 Task: Add Andalou Naturals Turmeric & C Enlighten Serum to the cart.
Action: Mouse moved to (311, 121)
Screenshot: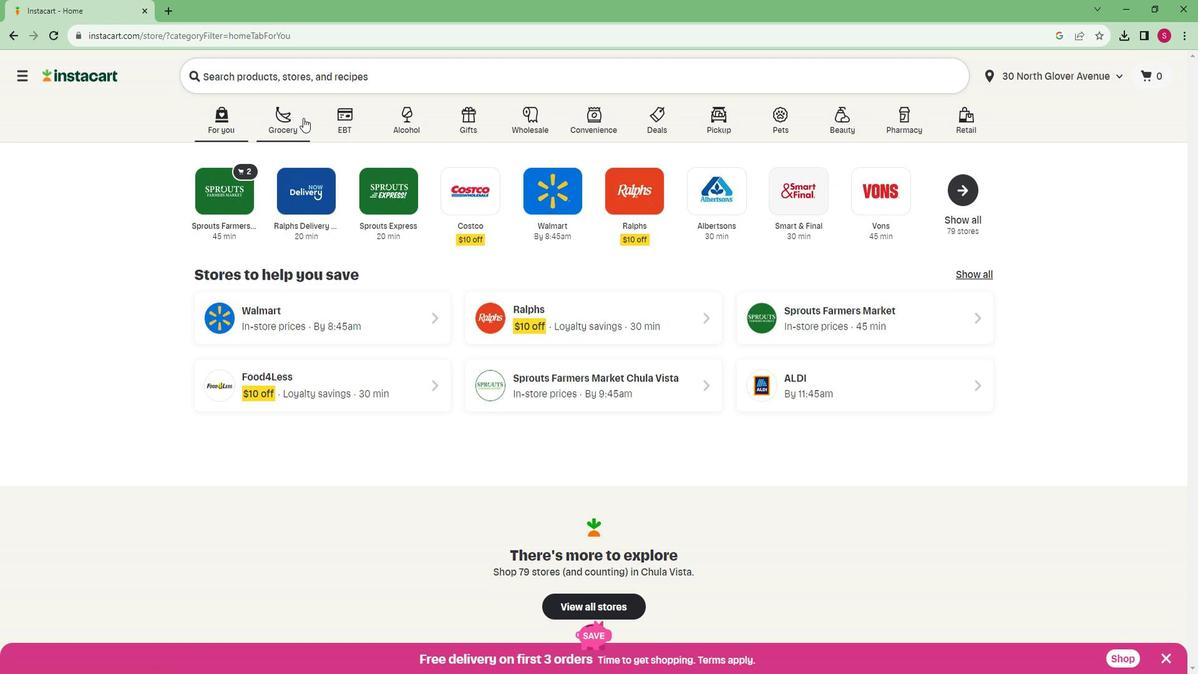 
Action: Mouse pressed left at (311, 121)
Screenshot: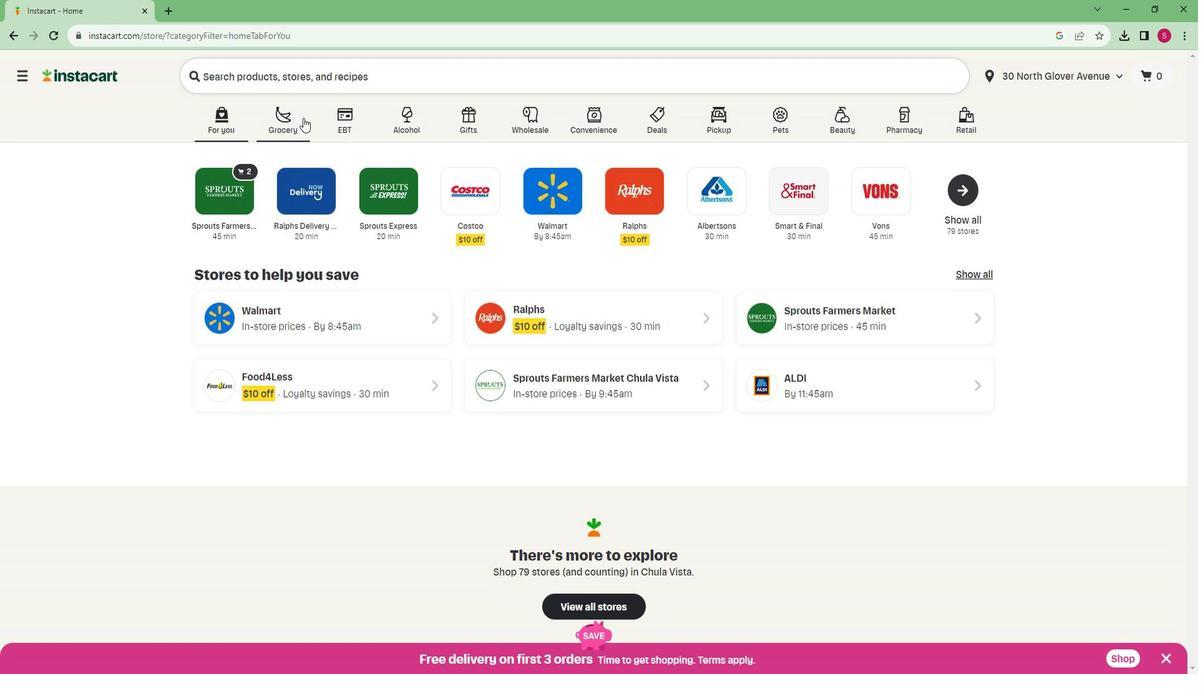 
Action: Mouse moved to (262, 344)
Screenshot: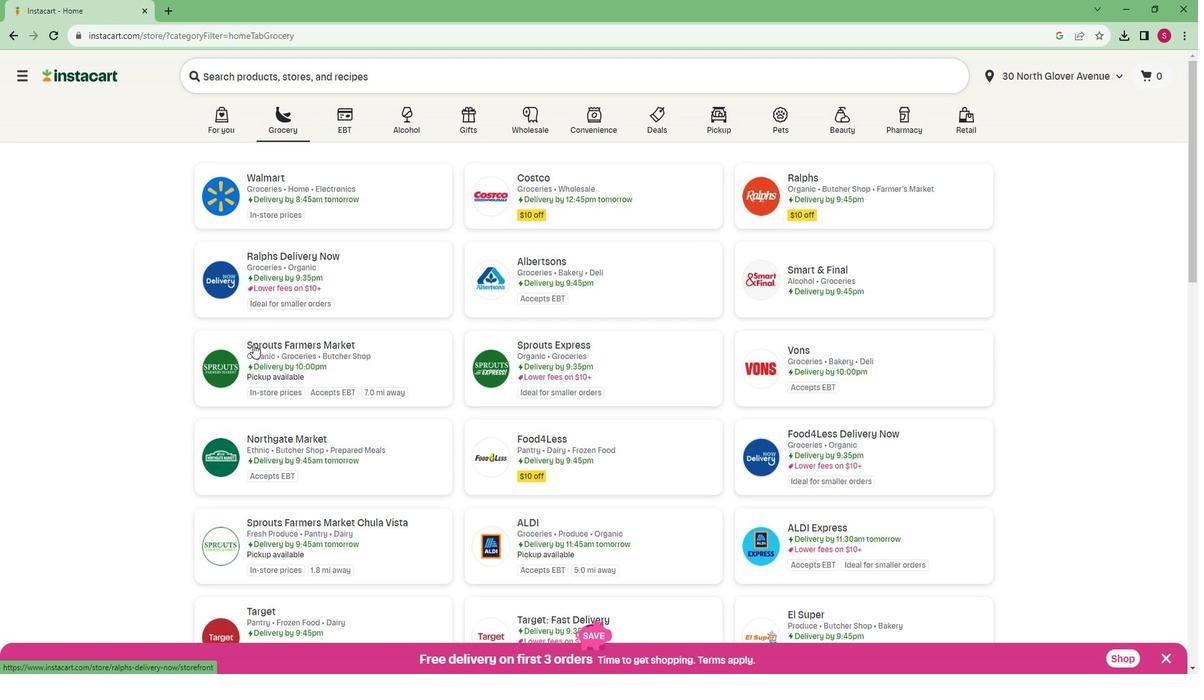 
Action: Mouse pressed left at (262, 344)
Screenshot: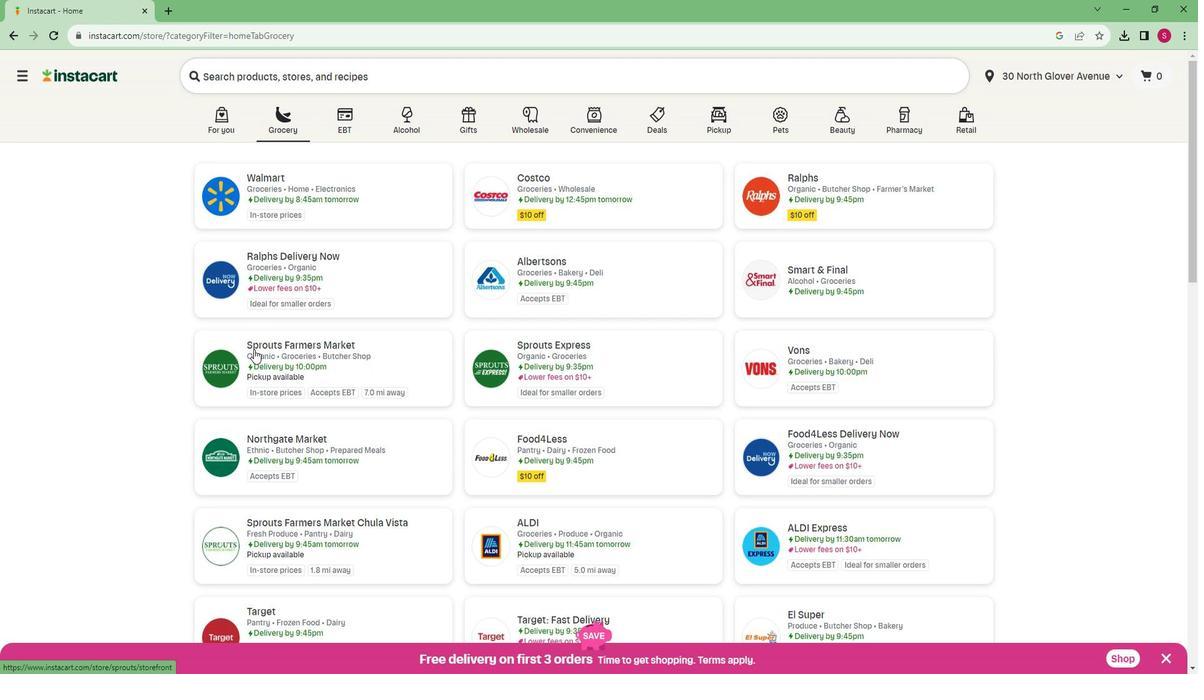 
Action: Mouse moved to (50, 509)
Screenshot: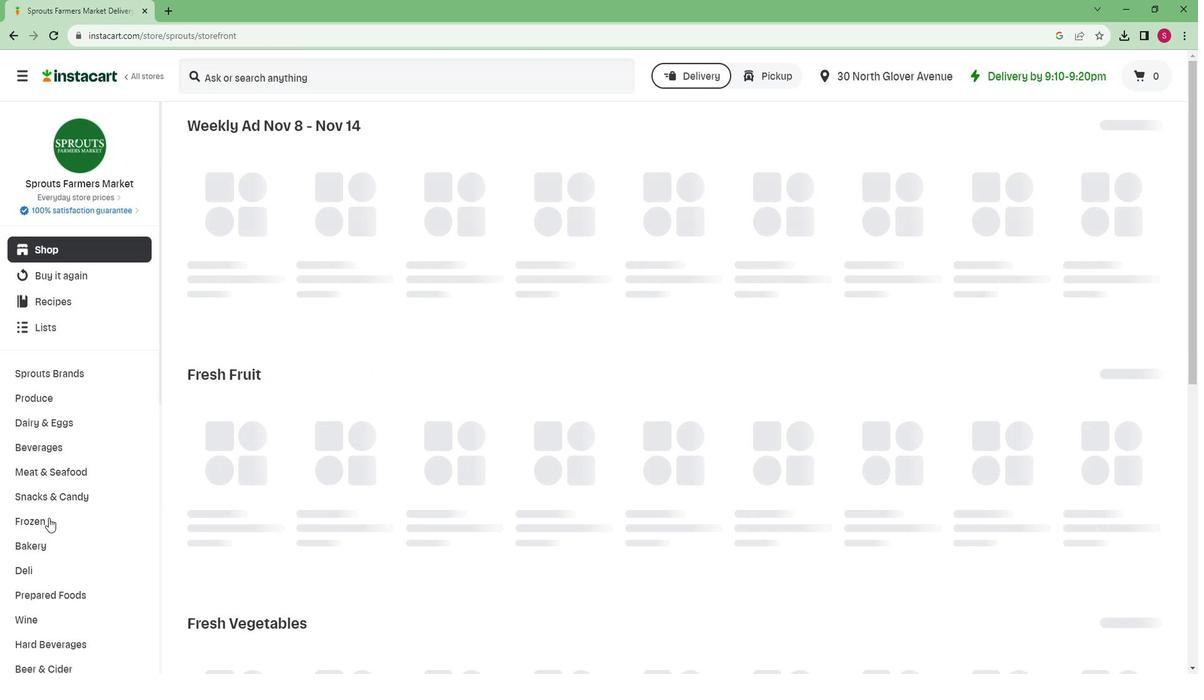 
Action: Mouse scrolled (50, 509) with delta (0, 0)
Screenshot: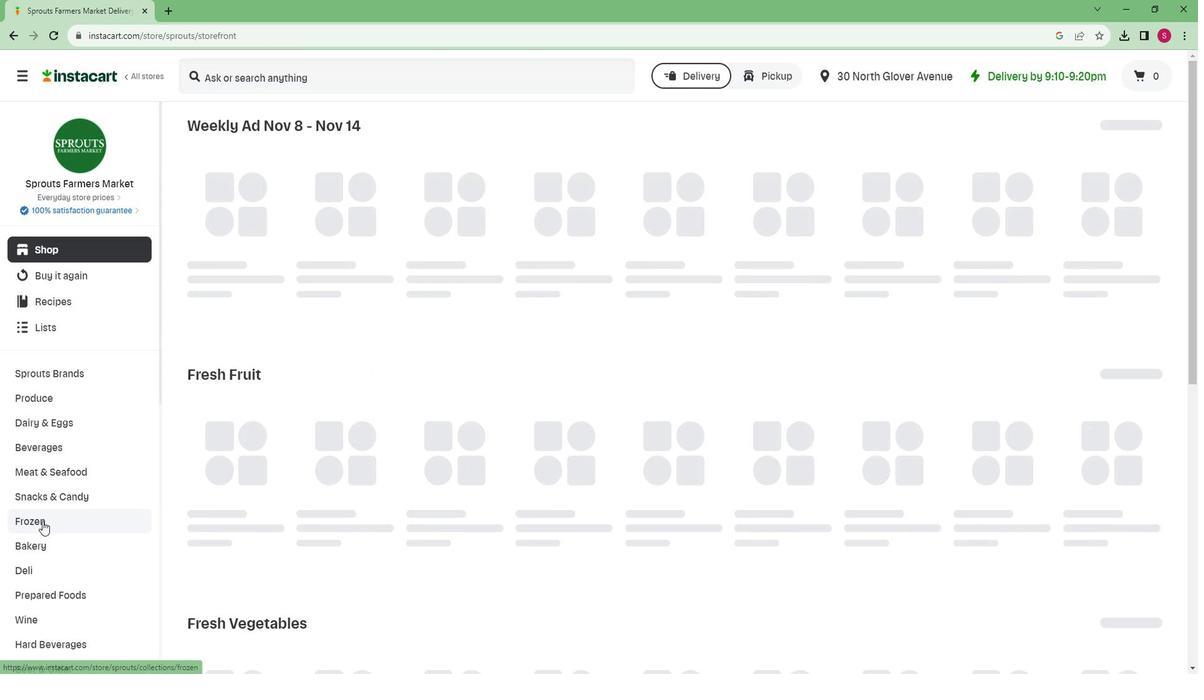 
Action: Mouse scrolled (50, 509) with delta (0, 0)
Screenshot: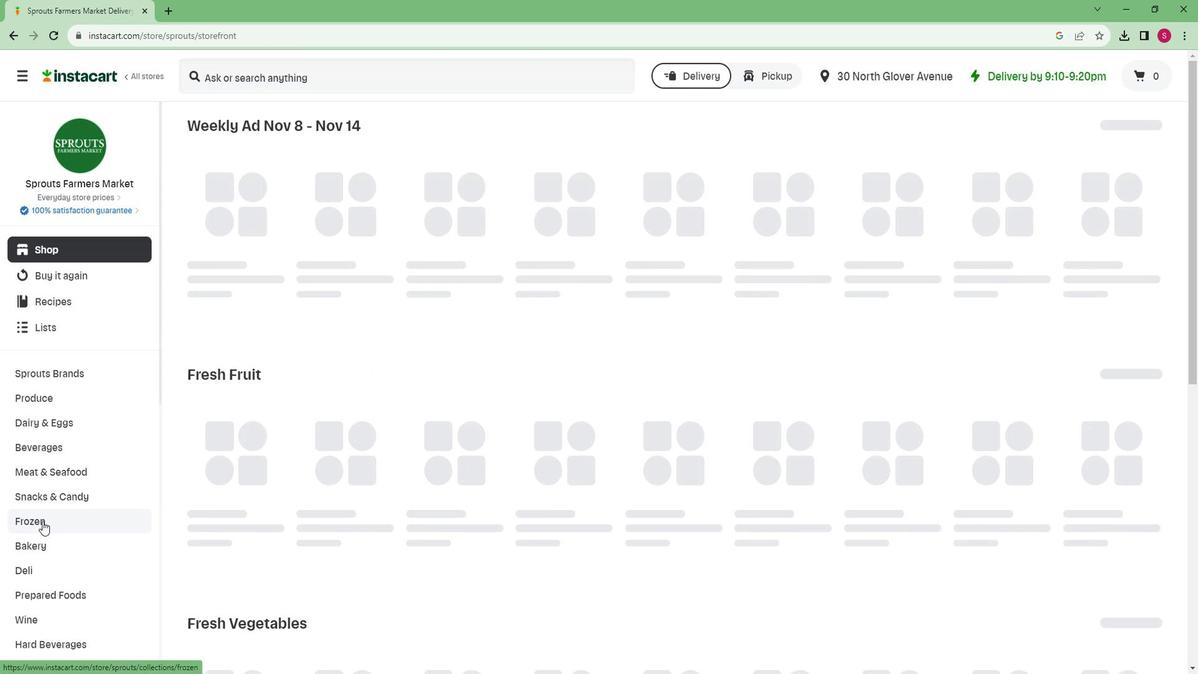 
Action: Mouse scrolled (50, 509) with delta (0, 0)
Screenshot: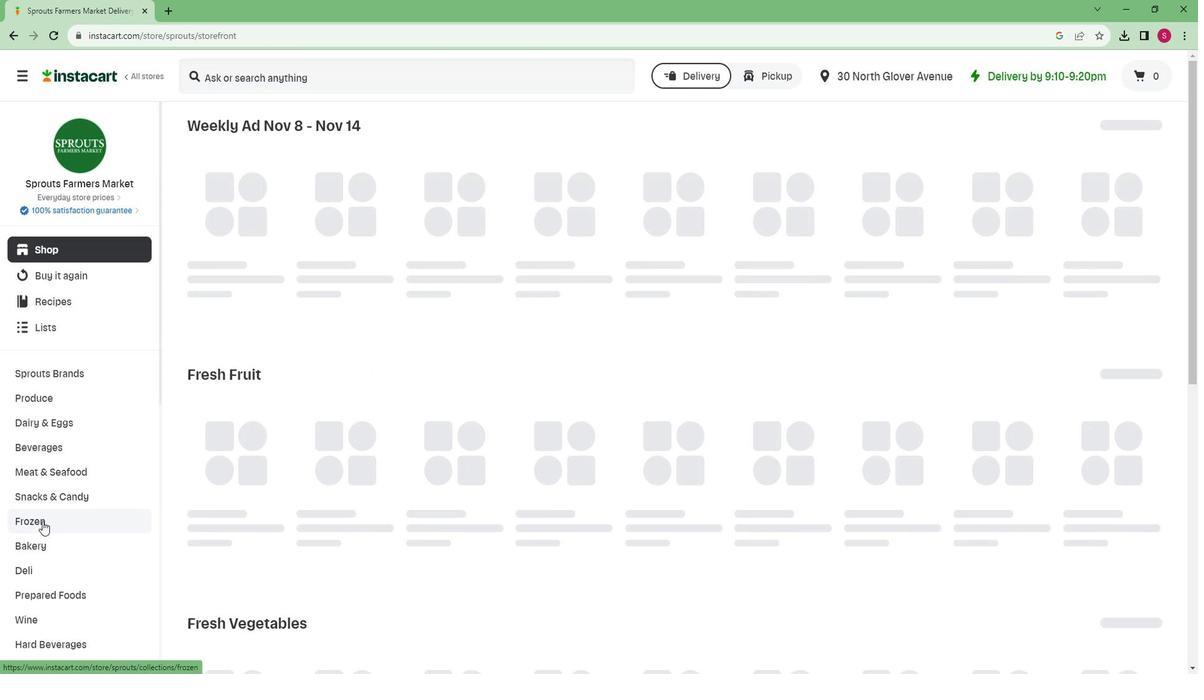 
Action: Mouse scrolled (50, 509) with delta (0, 0)
Screenshot: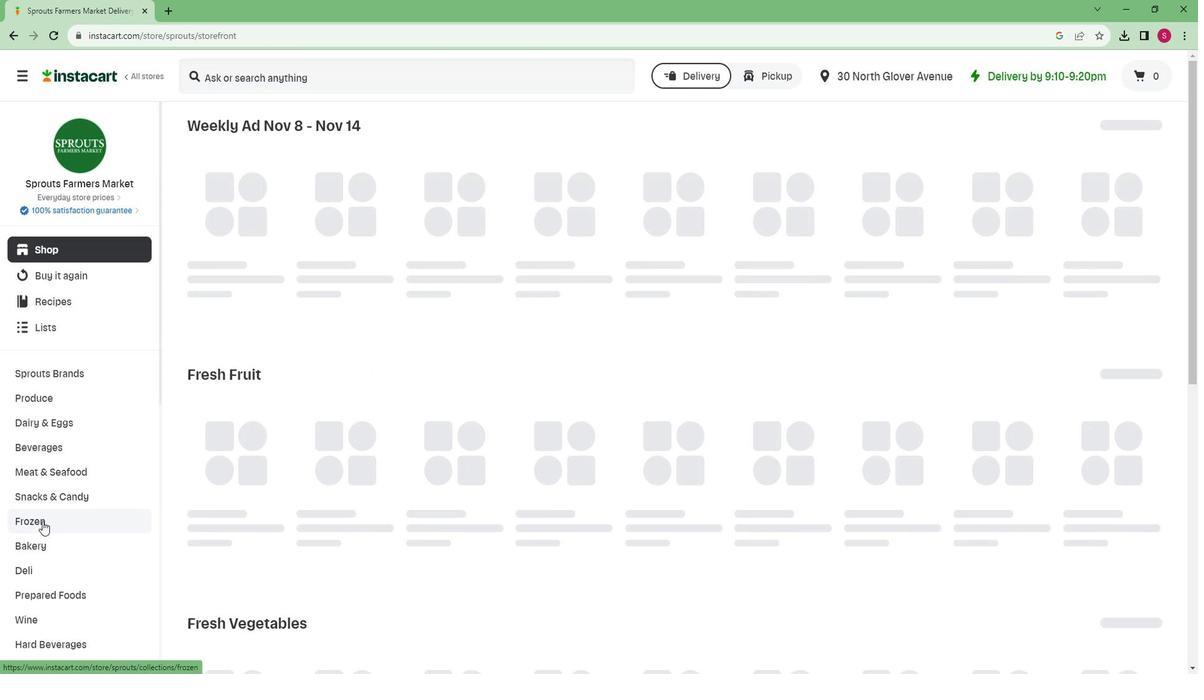
Action: Mouse scrolled (50, 509) with delta (0, 0)
Screenshot: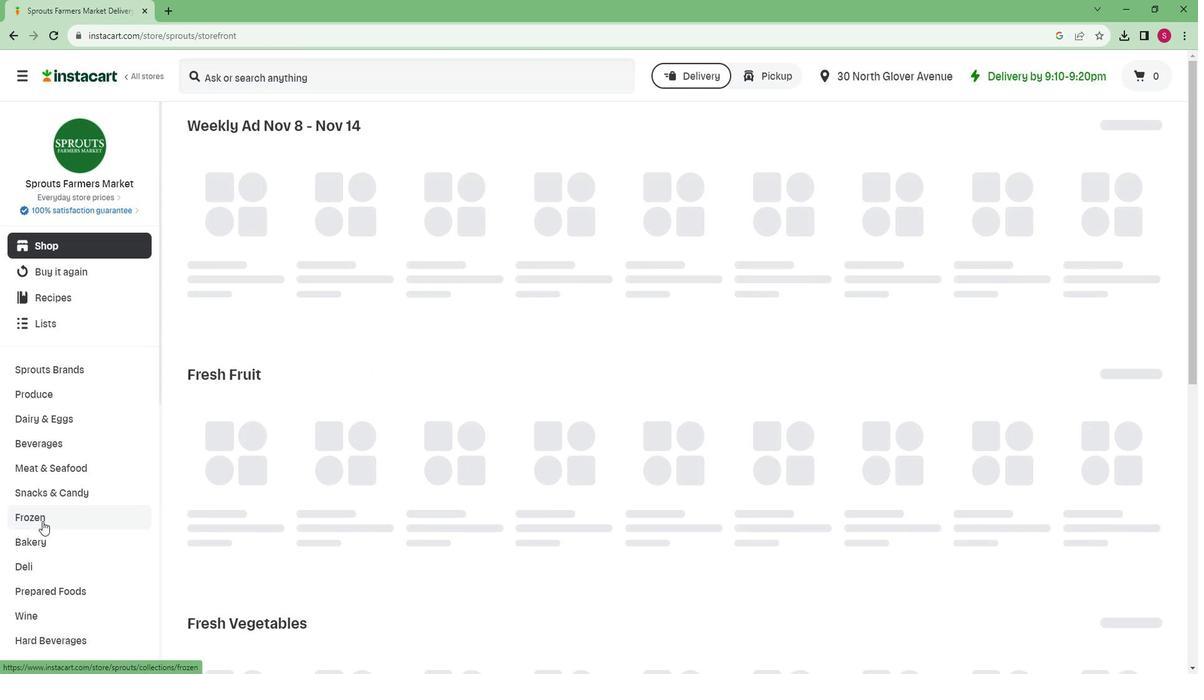 
Action: Mouse scrolled (50, 509) with delta (0, 0)
Screenshot: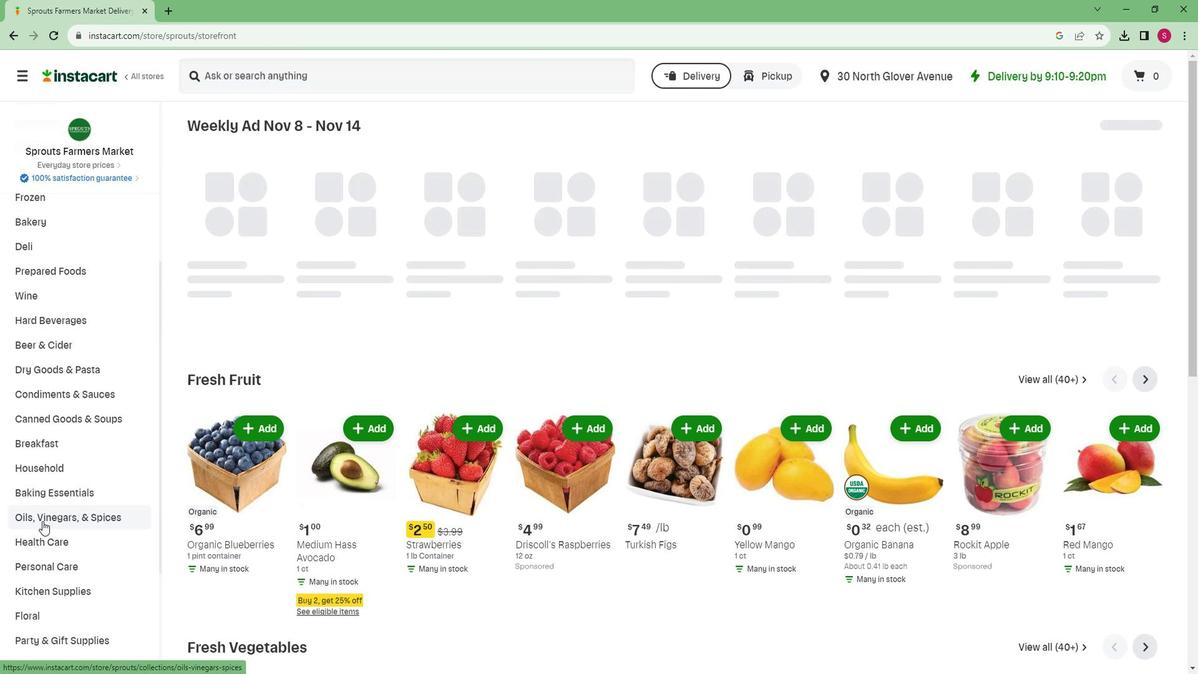 
Action: Mouse scrolled (50, 509) with delta (0, 0)
Screenshot: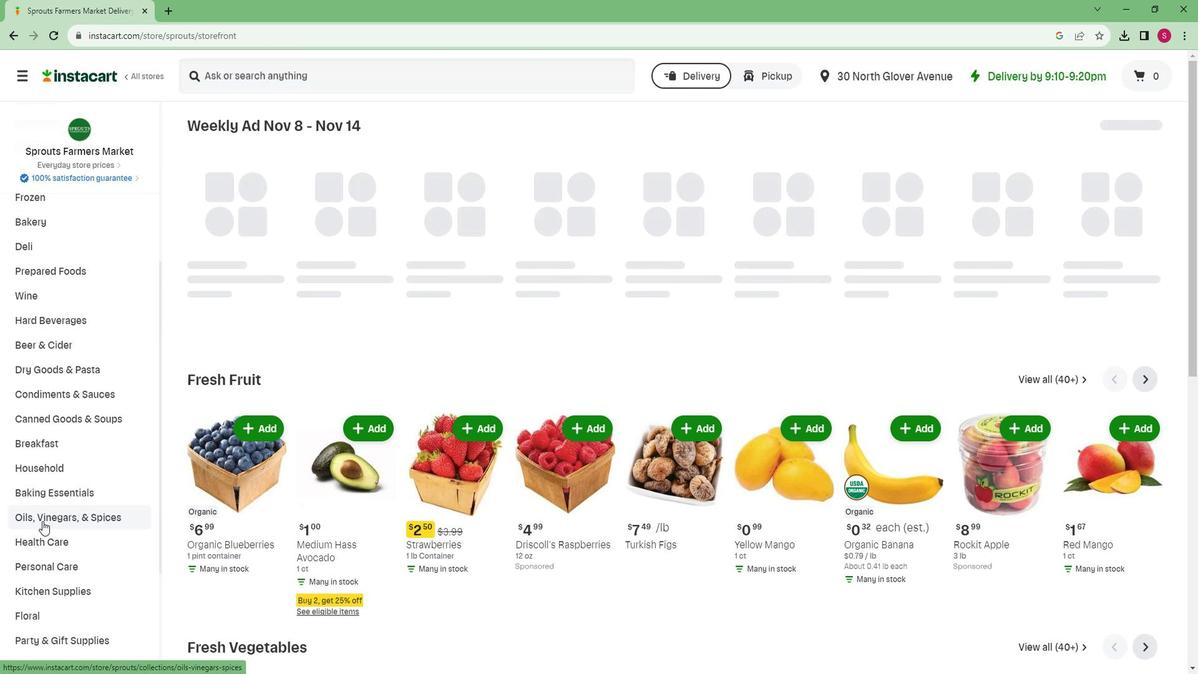 
Action: Mouse scrolled (50, 509) with delta (0, 0)
Screenshot: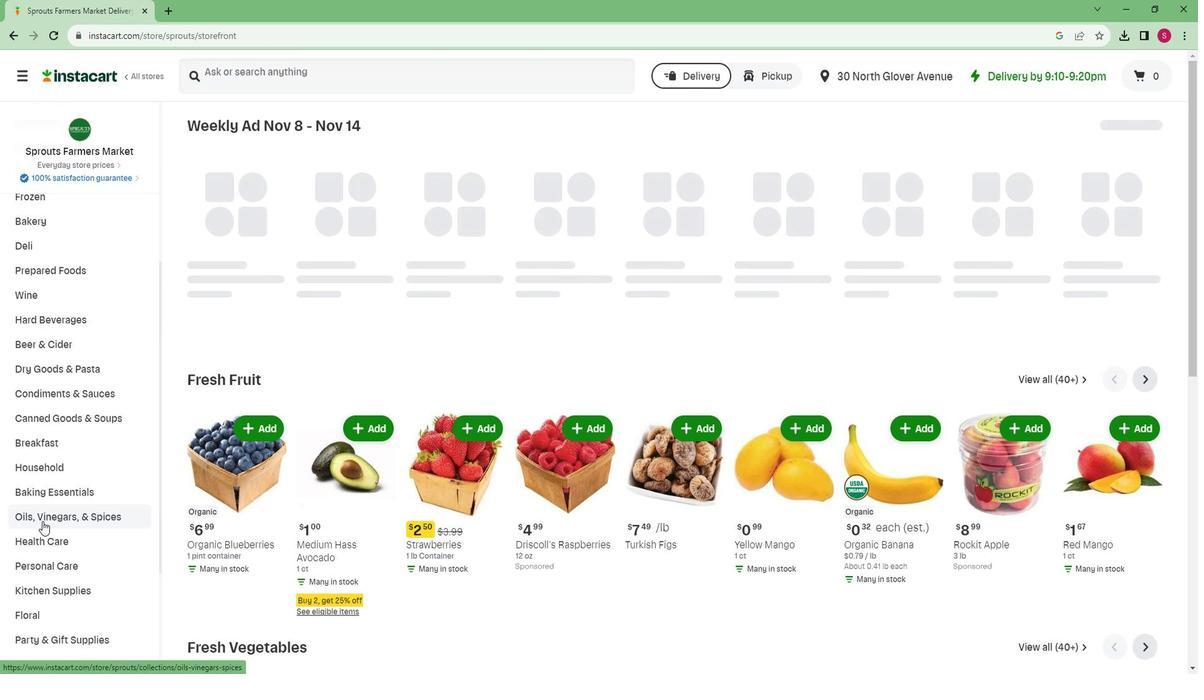 
Action: Mouse scrolled (50, 509) with delta (0, 0)
Screenshot: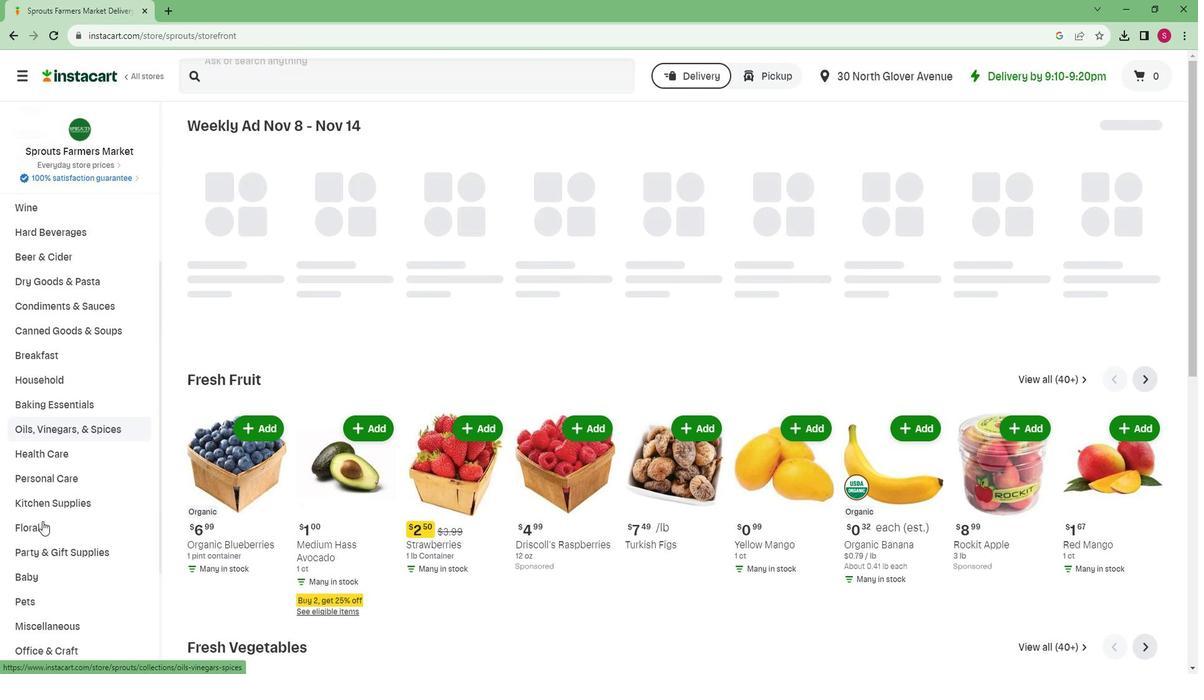 
Action: Mouse moved to (38, 610)
Screenshot: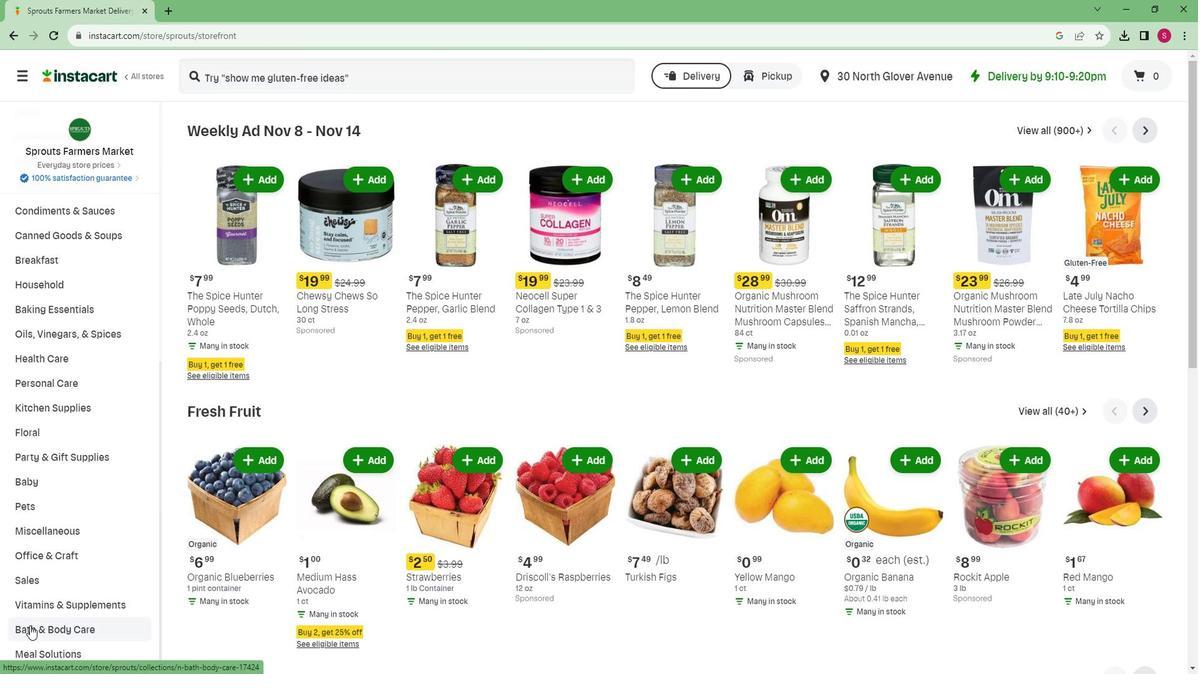 
Action: Mouse pressed left at (38, 610)
Screenshot: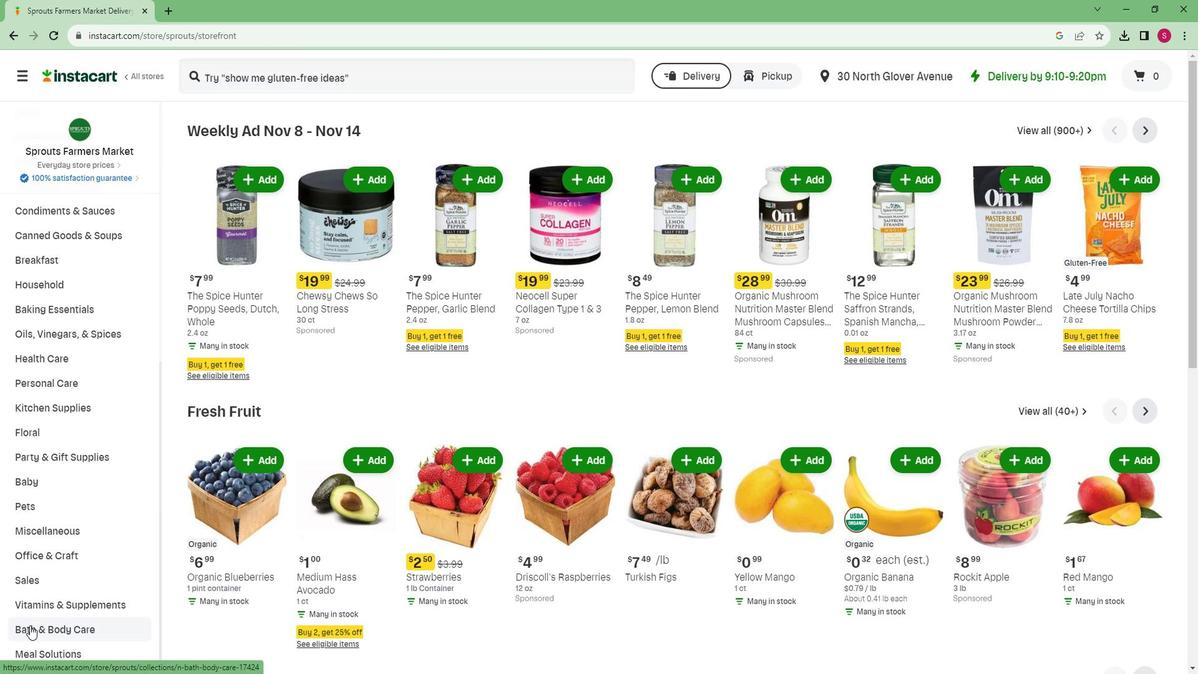 
Action: Mouse moved to (740, 164)
Screenshot: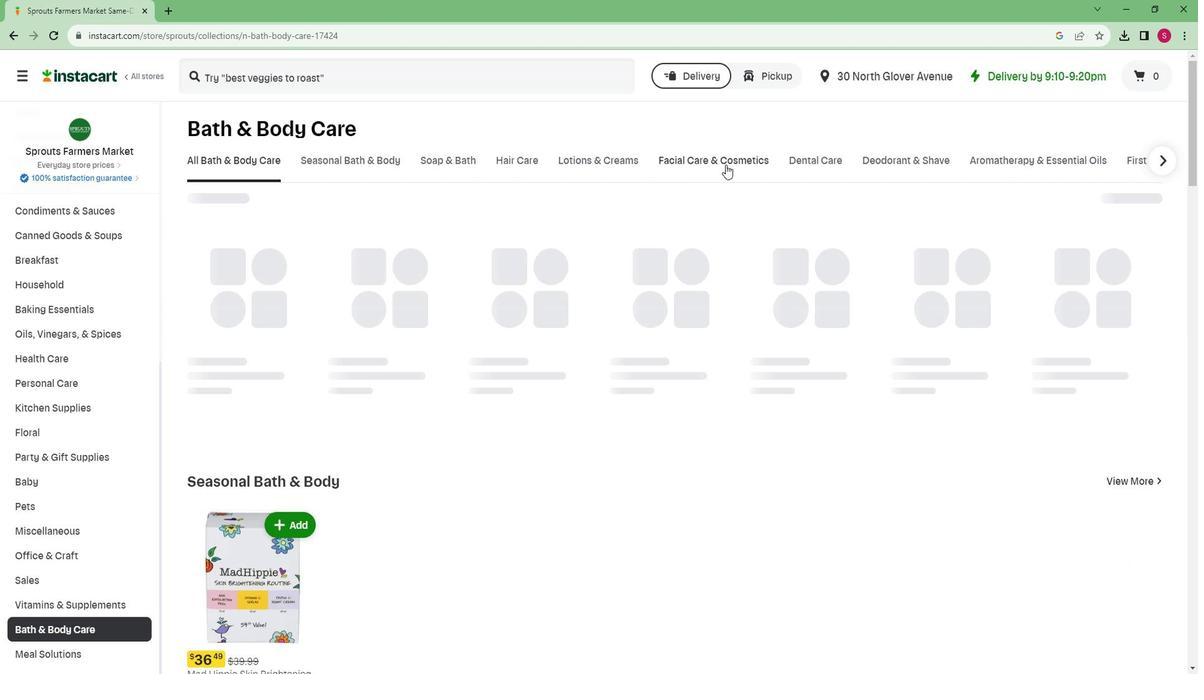 
Action: Mouse pressed left at (740, 164)
Screenshot: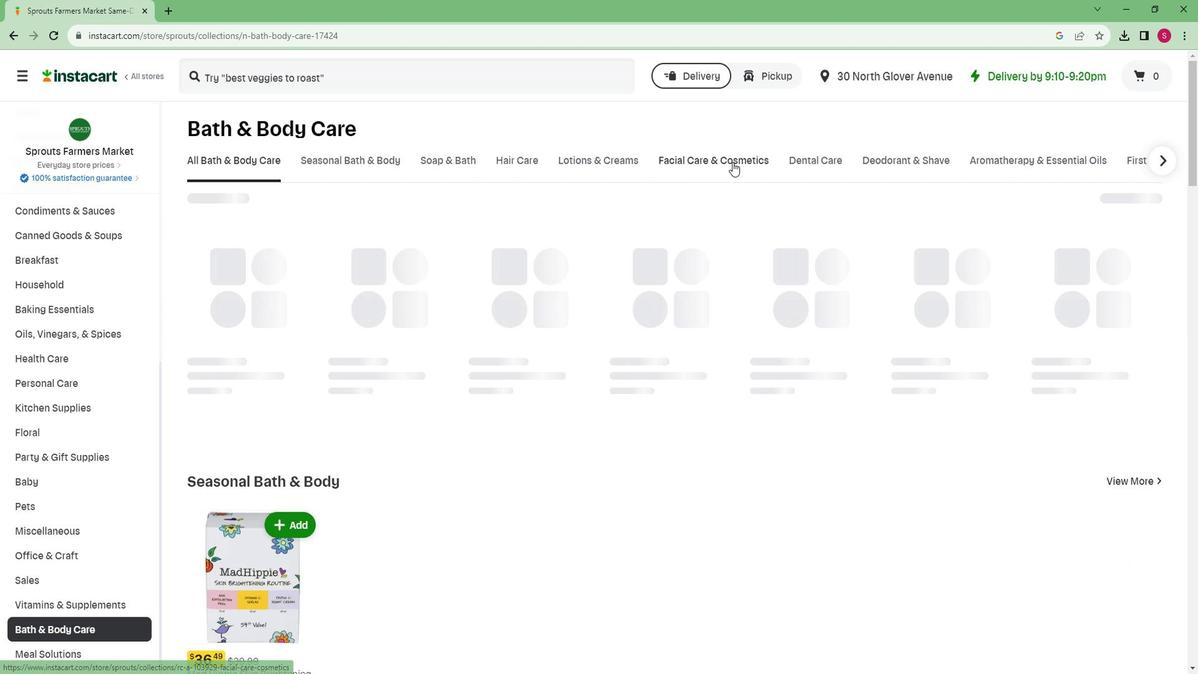 
Action: Mouse moved to (308, 86)
Screenshot: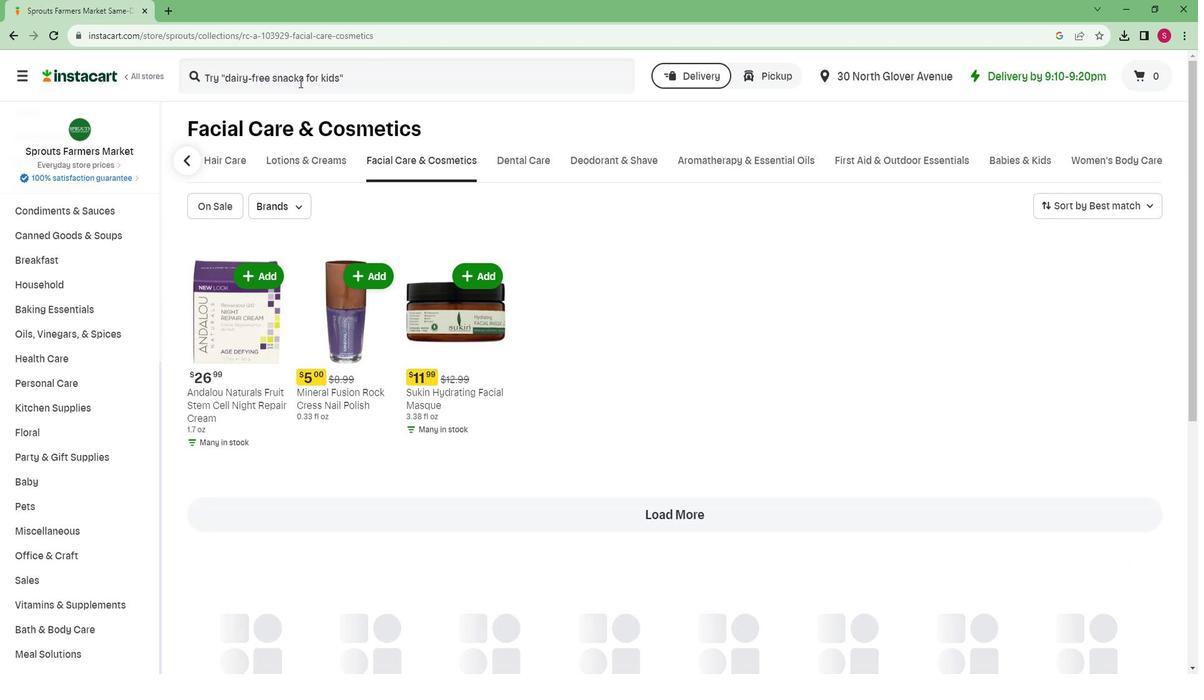 
Action: Mouse pressed left at (308, 86)
Screenshot: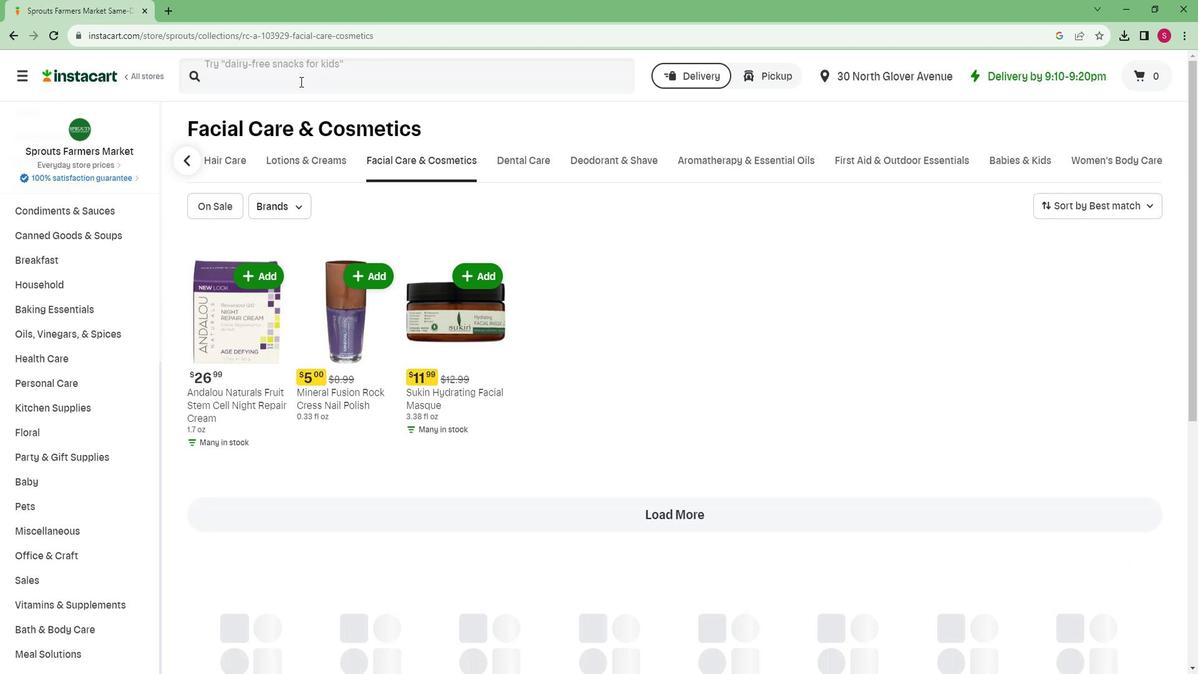 
Action: Mouse moved to (315, 85)
Screenshot: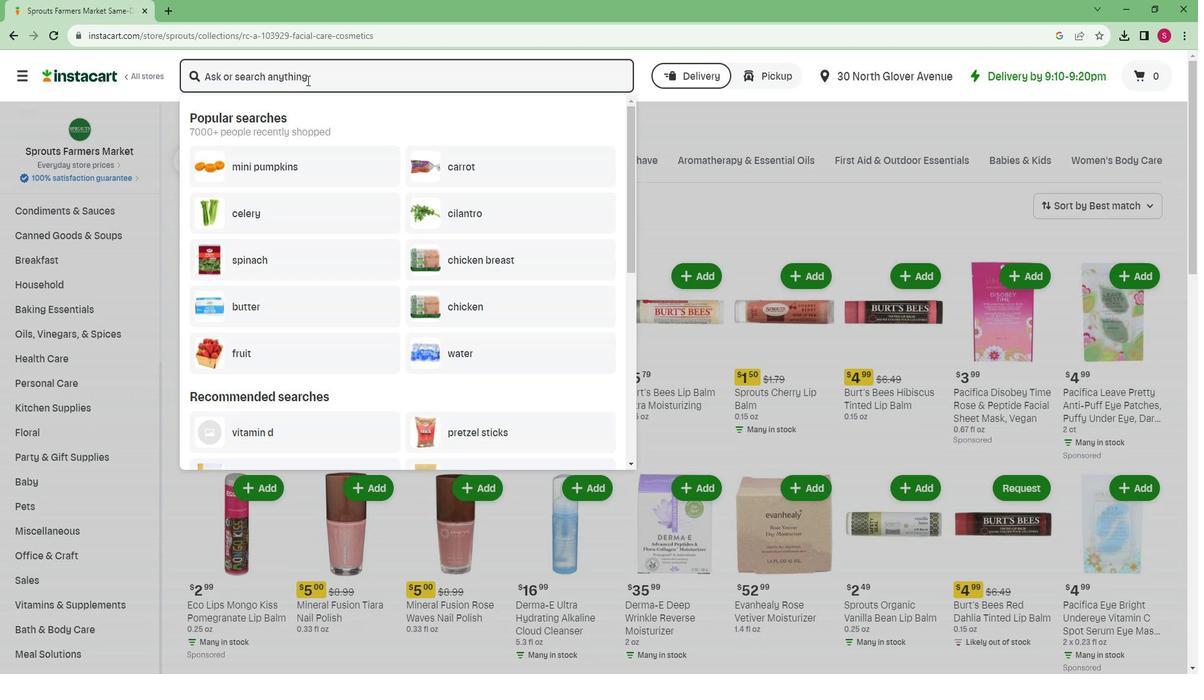 
Action: Key pressed <Key.caps_lock>A<Key.caps_lock>ndalou<Key.space><Key.caps_lock>N<Key.caps_lock>aturals<Key.space><Key.caps_lock>T<Key.caps_lock>urmeric<Key.space><Key.shift_r>&<Key.space><Key.caps_lock>C<Key.space><Key.caps_lock><Key.caps_lock>E<Key.caps_lock>nlighten<Key.space><Key.caps_lock>S<Key.caps_lock>erum<Key.enter>
Screenshot: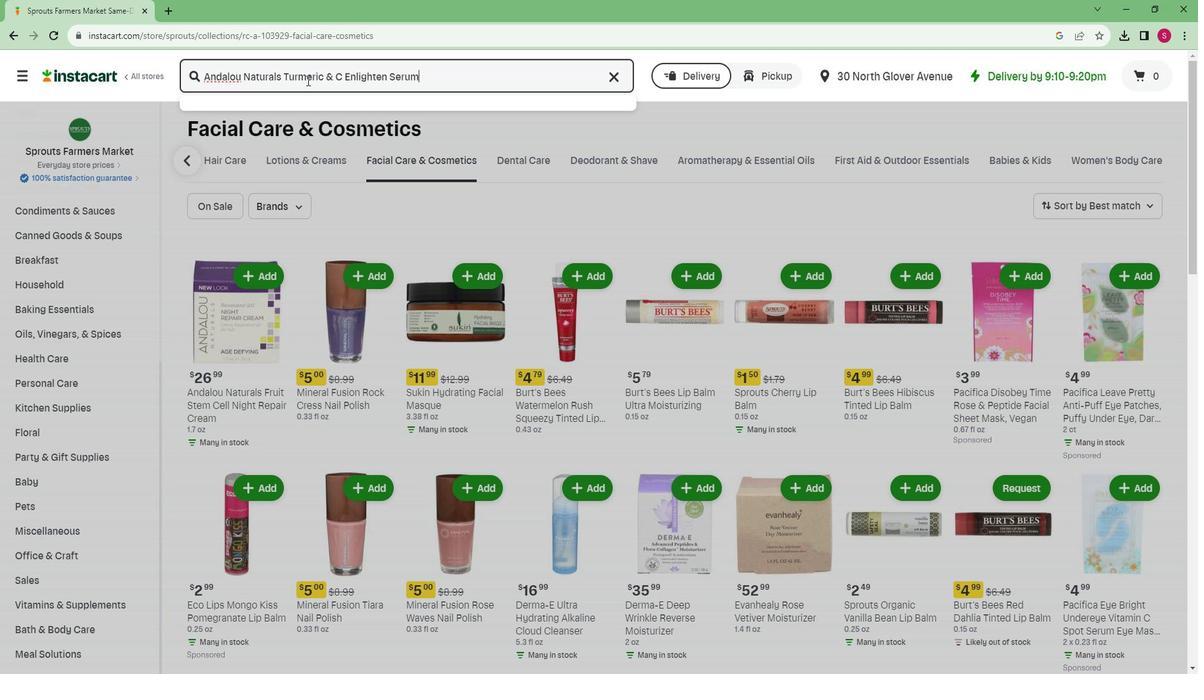 
Action: Mouse moved to (353, 186)
Screenshot: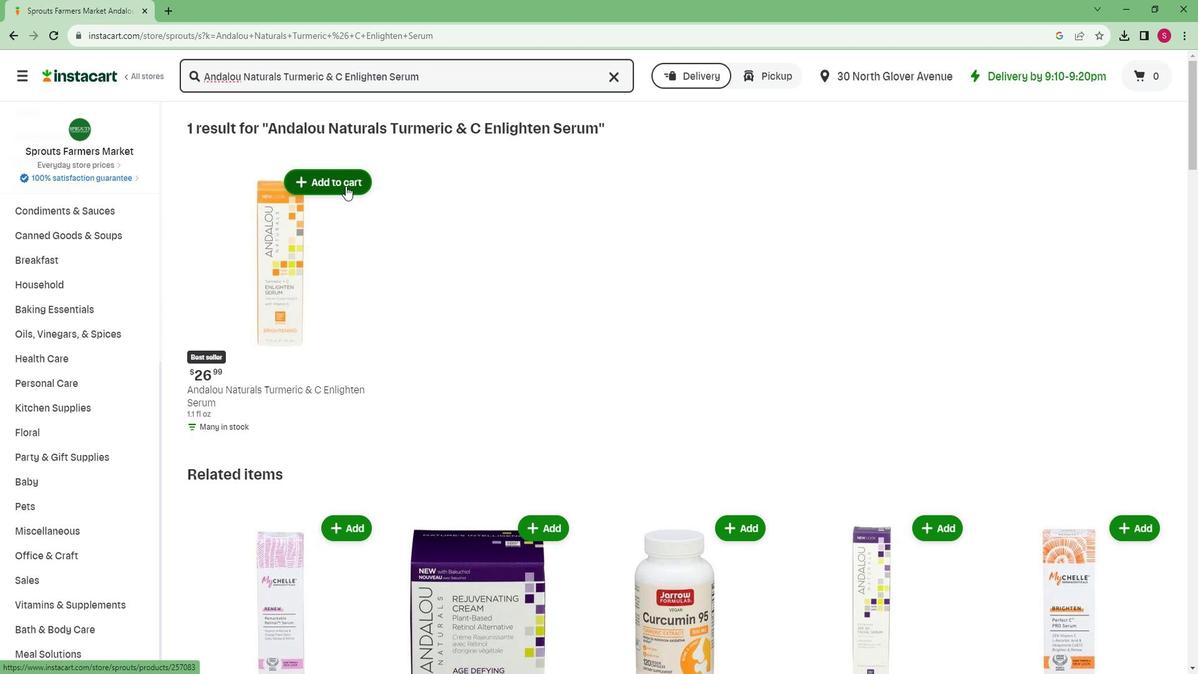 
Action: Mouse pressed left at (353, 186)
Screenshot: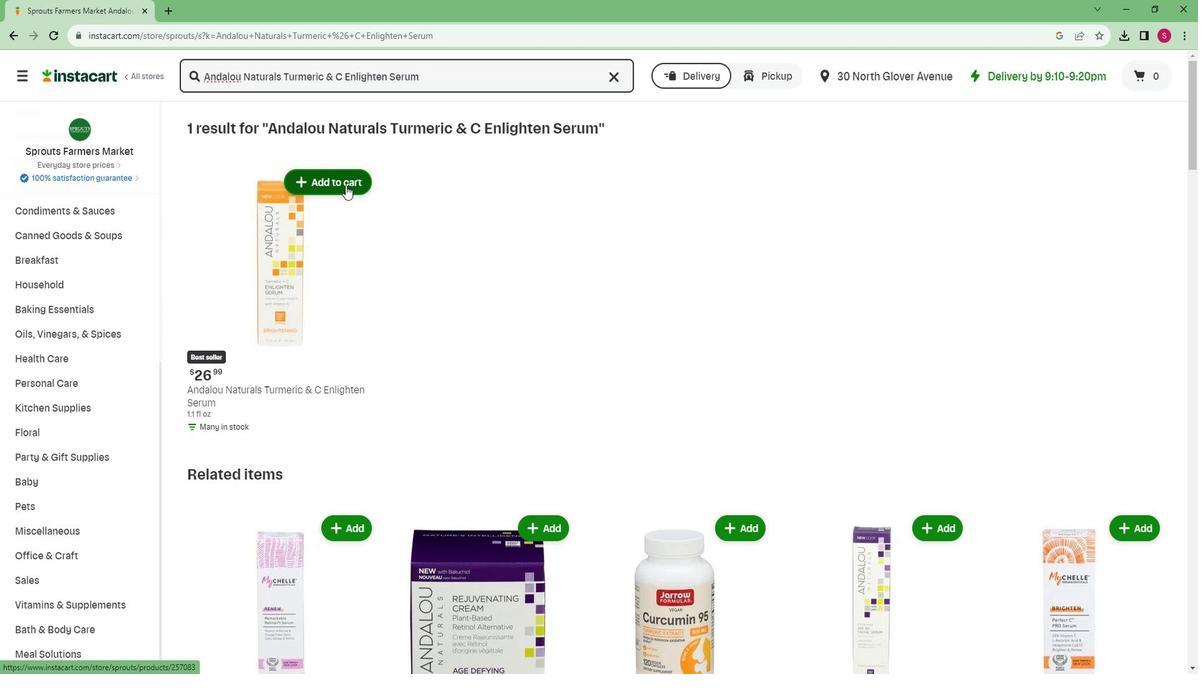 
Action: Mouse moved to (357, 234)
Screenshot: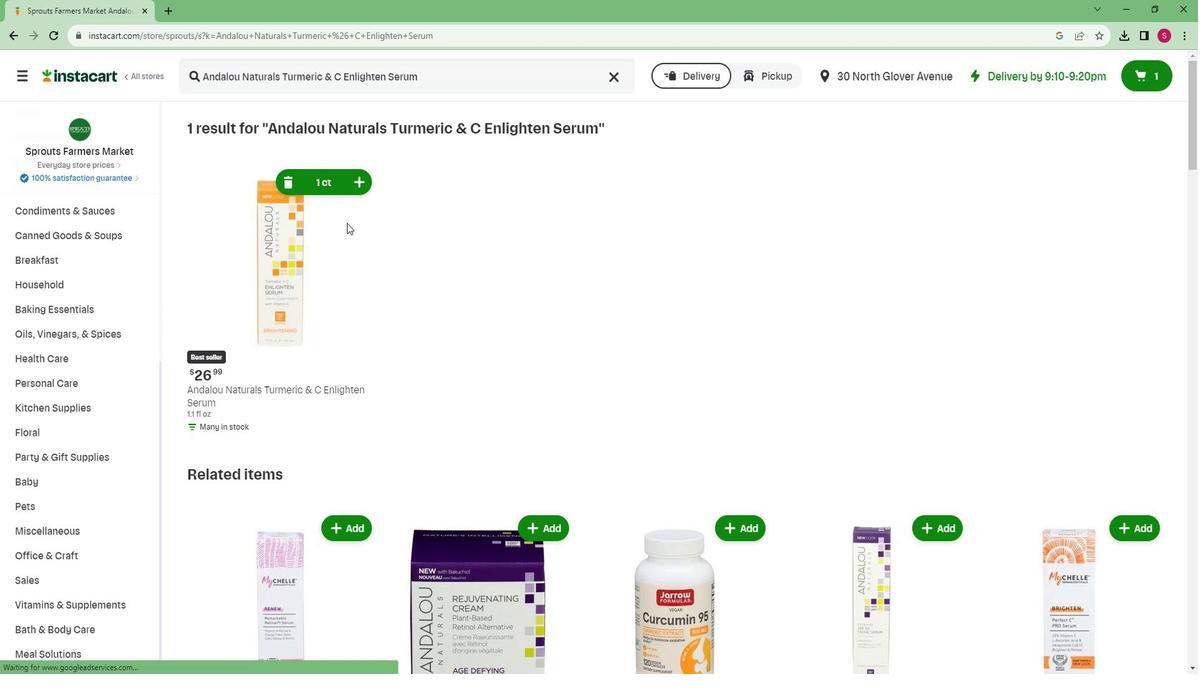 
